 Task: In career advice off Email notifications.
Action: Mouse moved to (751, 69)
Screenshot: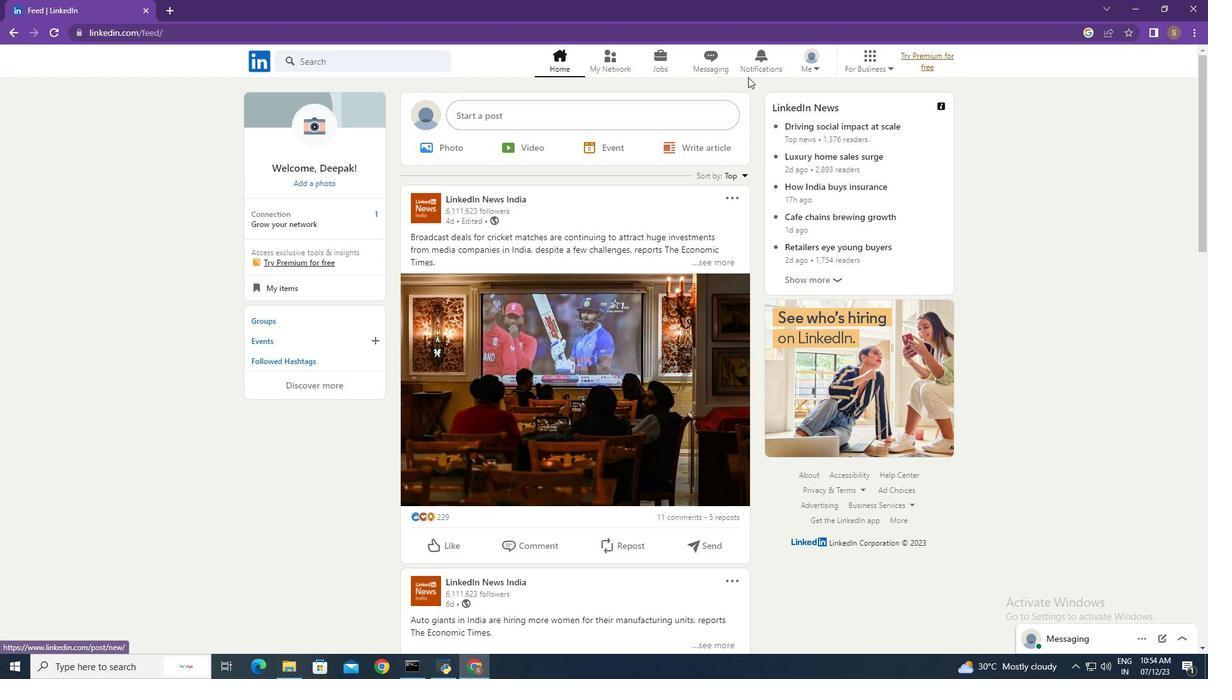 
Action: Mouse pressed left at (751, 69)
Screenshot: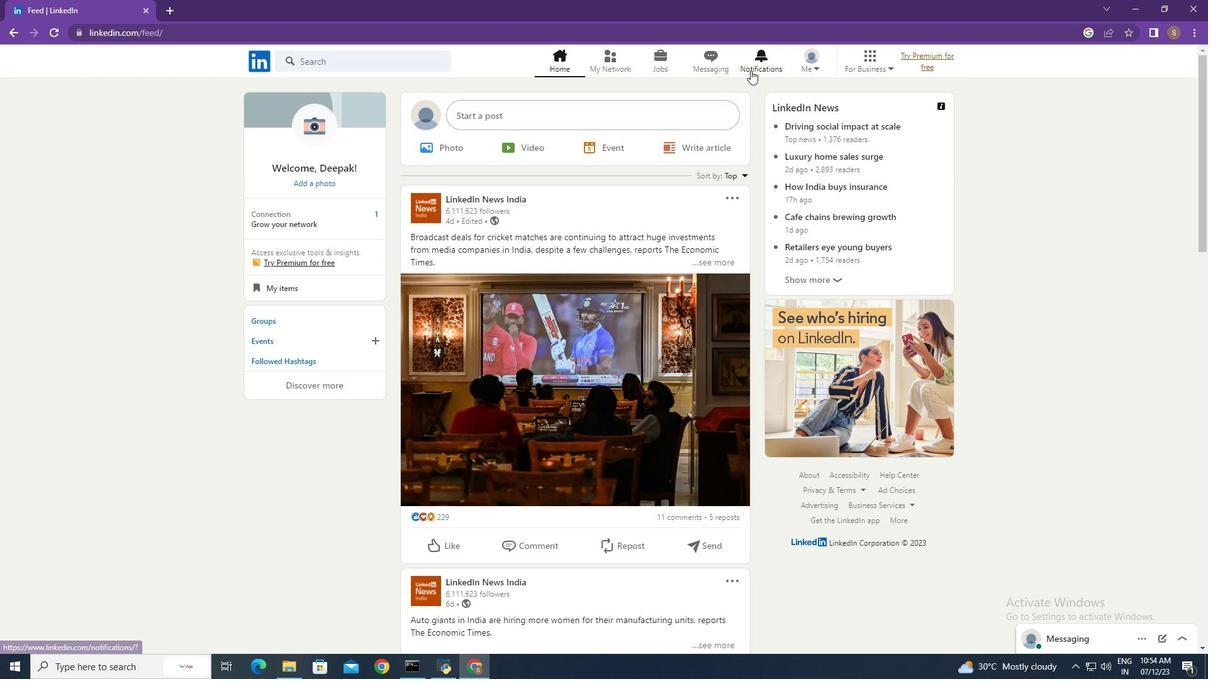 
Action: Mouse moved to (285, 144)
Screenshot: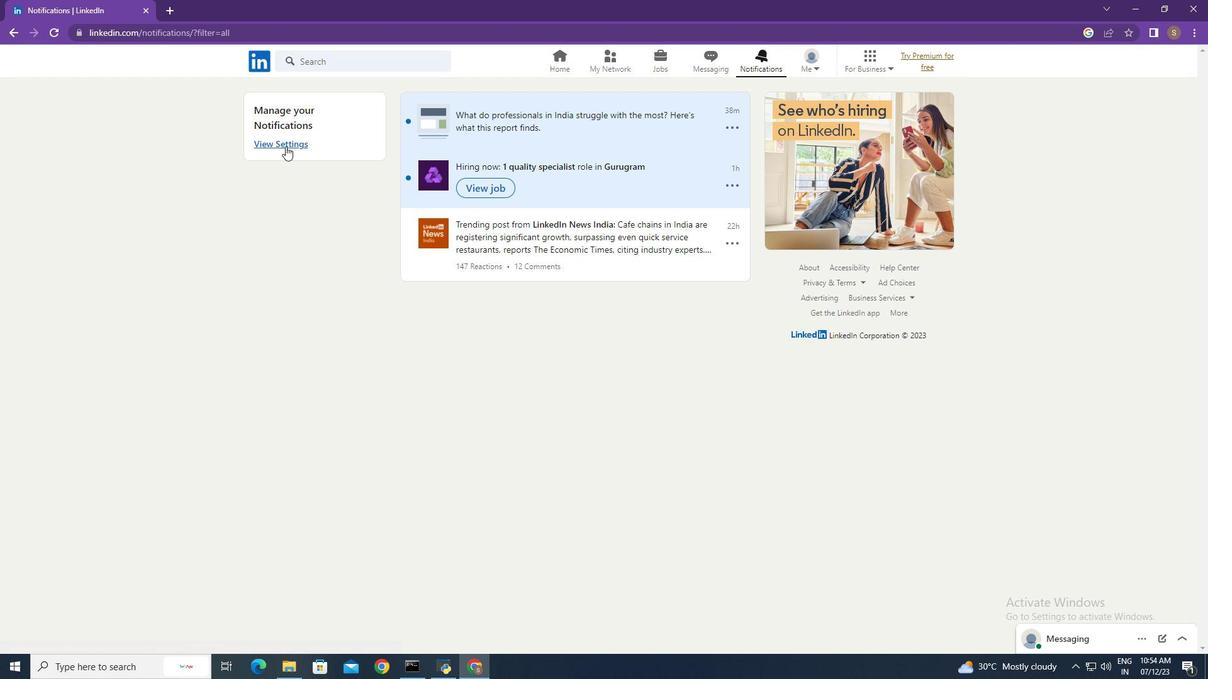 
Action: Mouse pressed left at (285, 144)
Screenshot: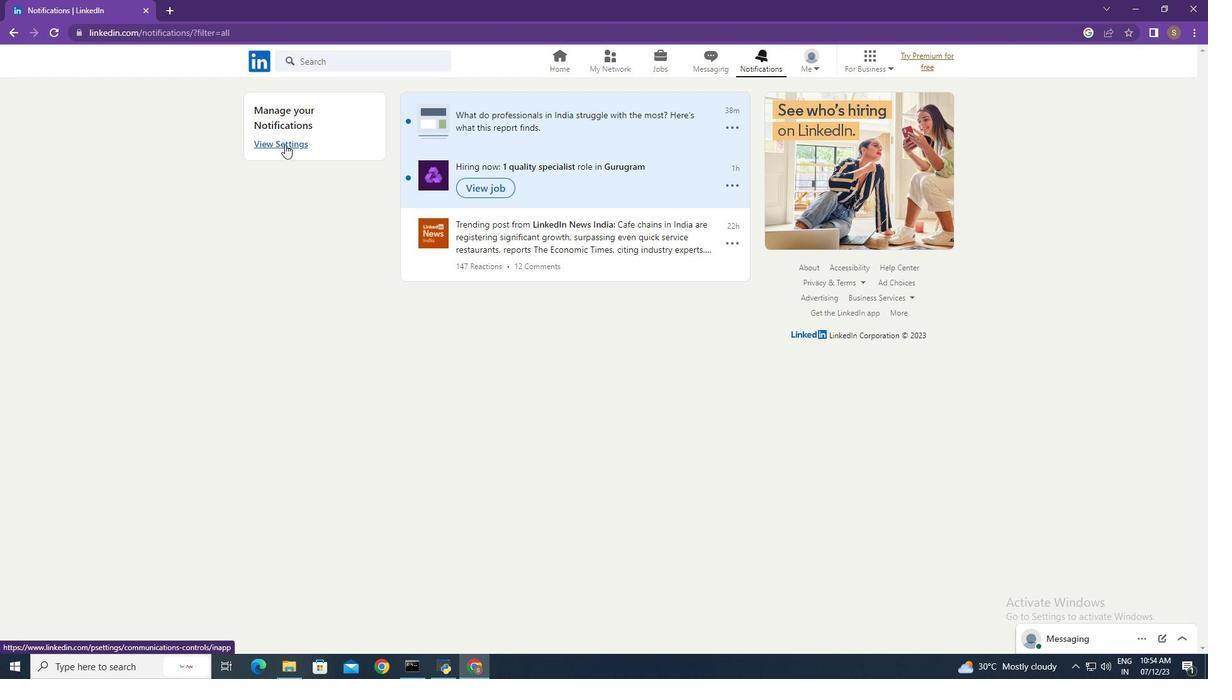 
Action: Mouse moved to (737, 194)
Screenshot: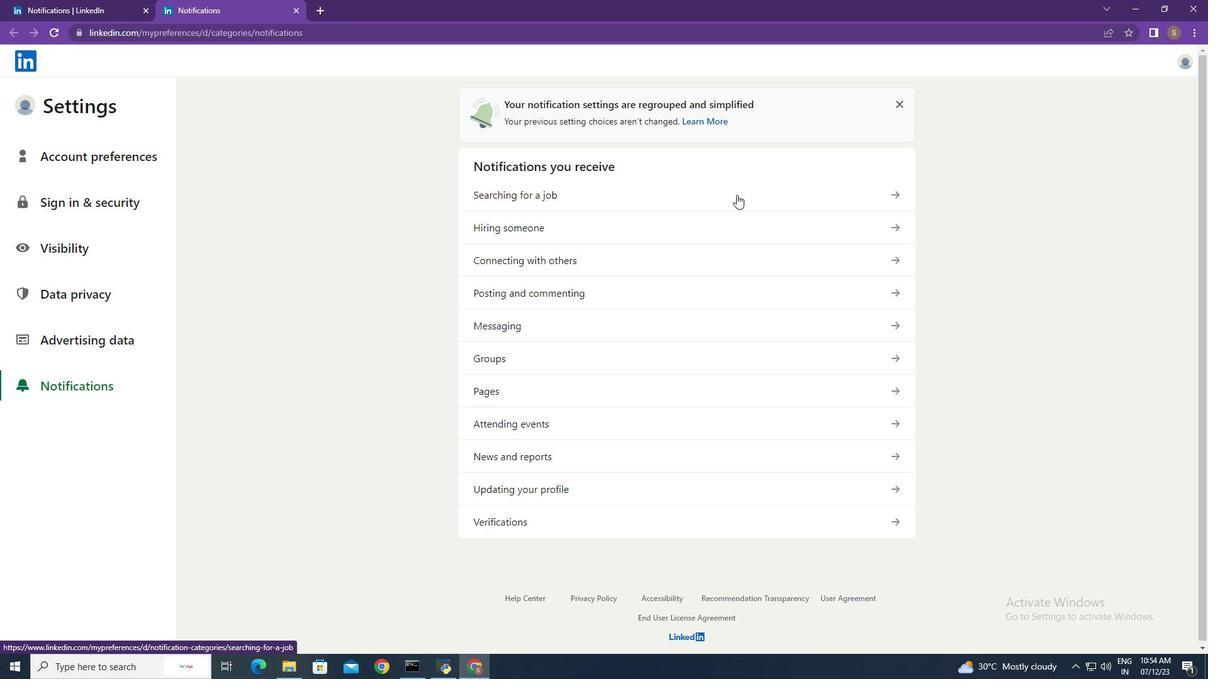 
Action: Mouse pressed left at (737, 194)
Screenshot: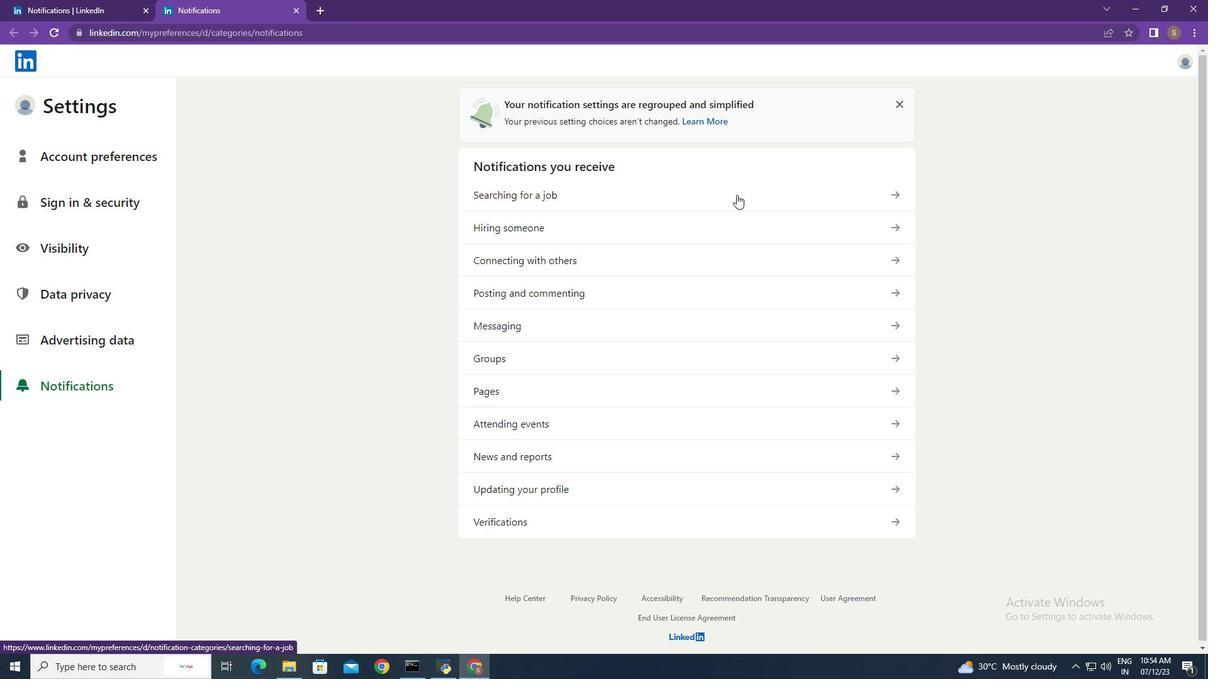 
Action: Mouse moved to (711, 361)
Screenshot: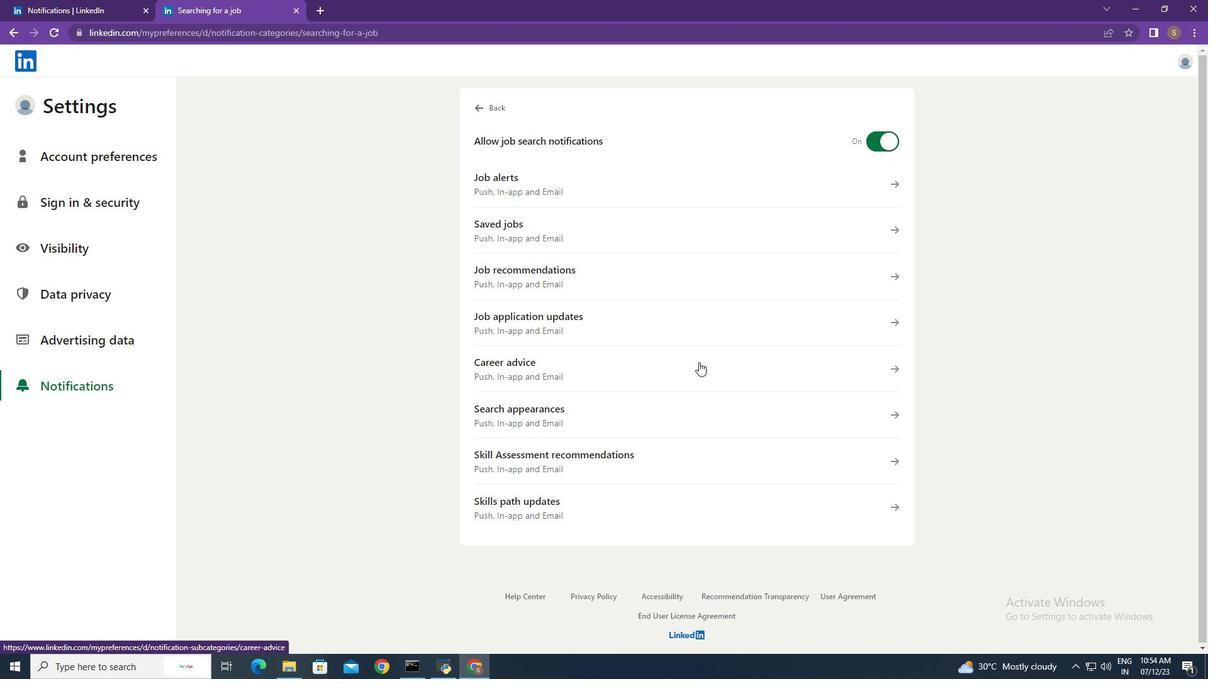 
Action: Mouse pressed left at (711, 361)
Screenshot: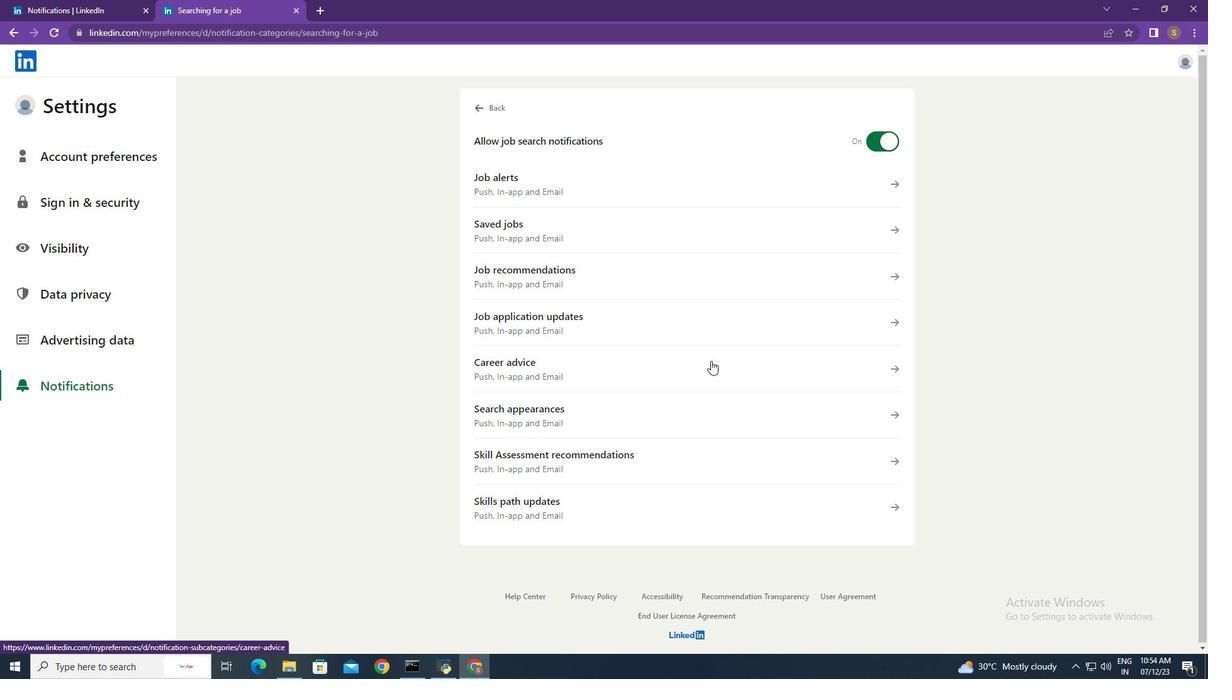 
Action: Mouse moved to (890, 331)
Screenshot: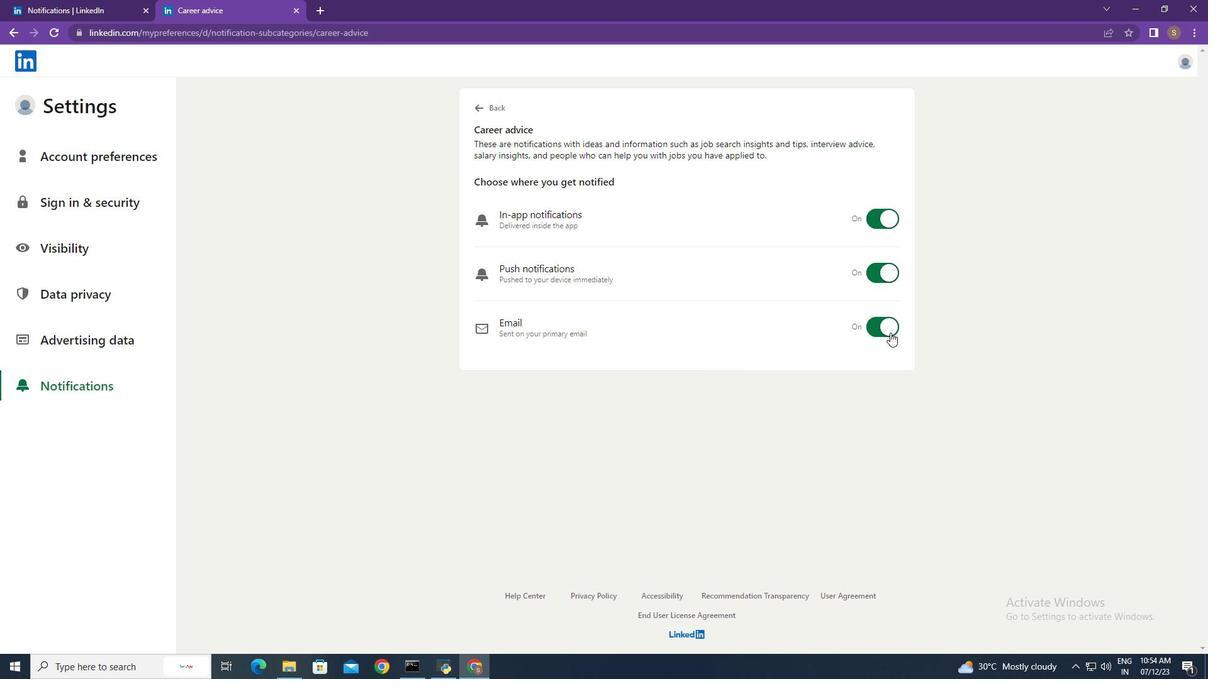 
Action: Mouse pressed left at (890, 331)
Screenshot: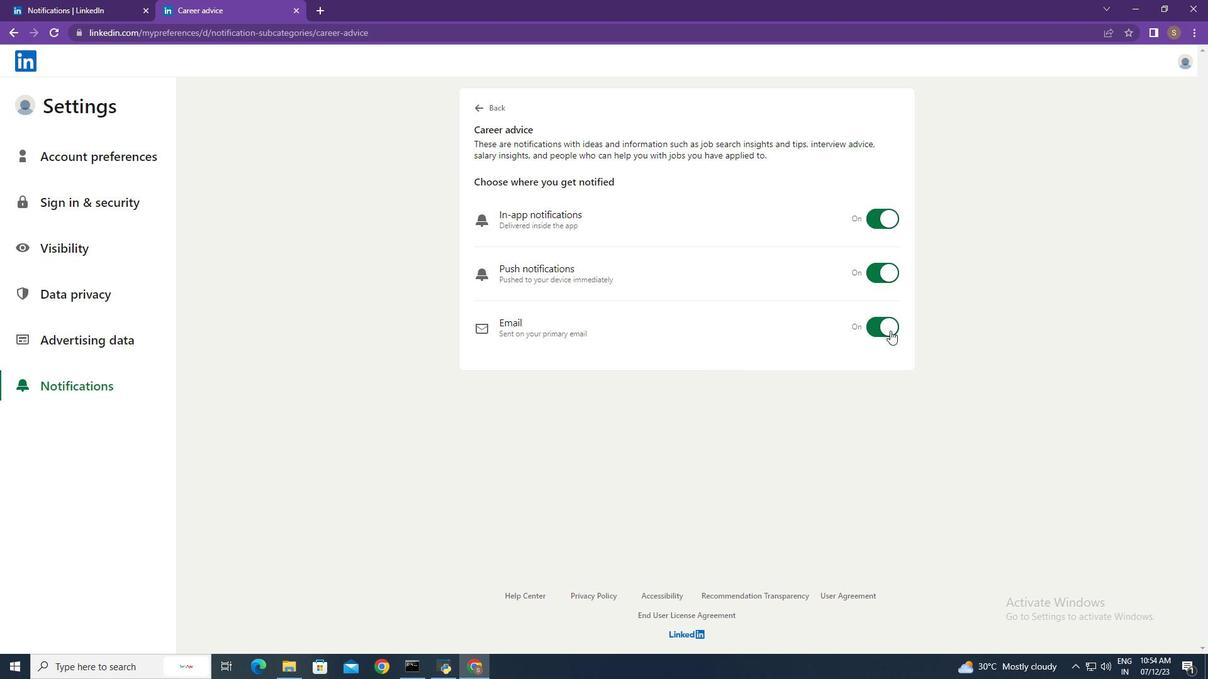 
Action: Mouse moved to (1019, 295)
Screenshot: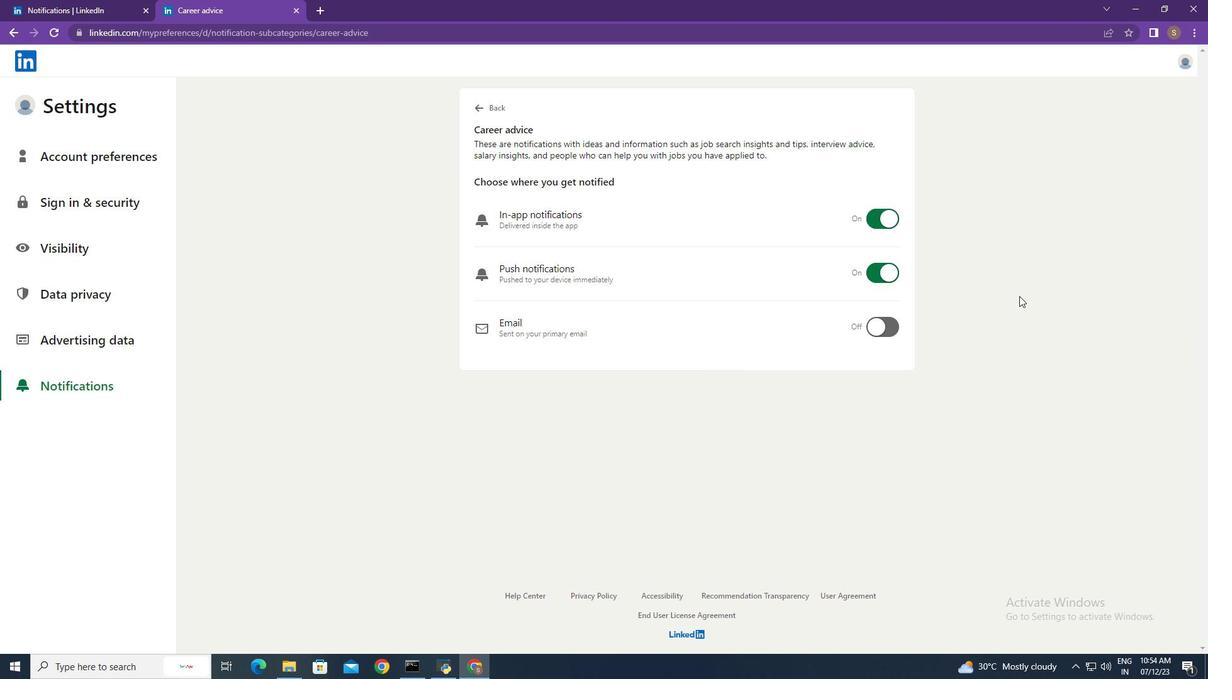 
